 Task: Create a due date automation trigger when advanced on, on the tuesday after a card is due add content with a name or a description not containing resume at 11:00 AM.
Action: Mouse moved to (1210, 89)
Screenshot: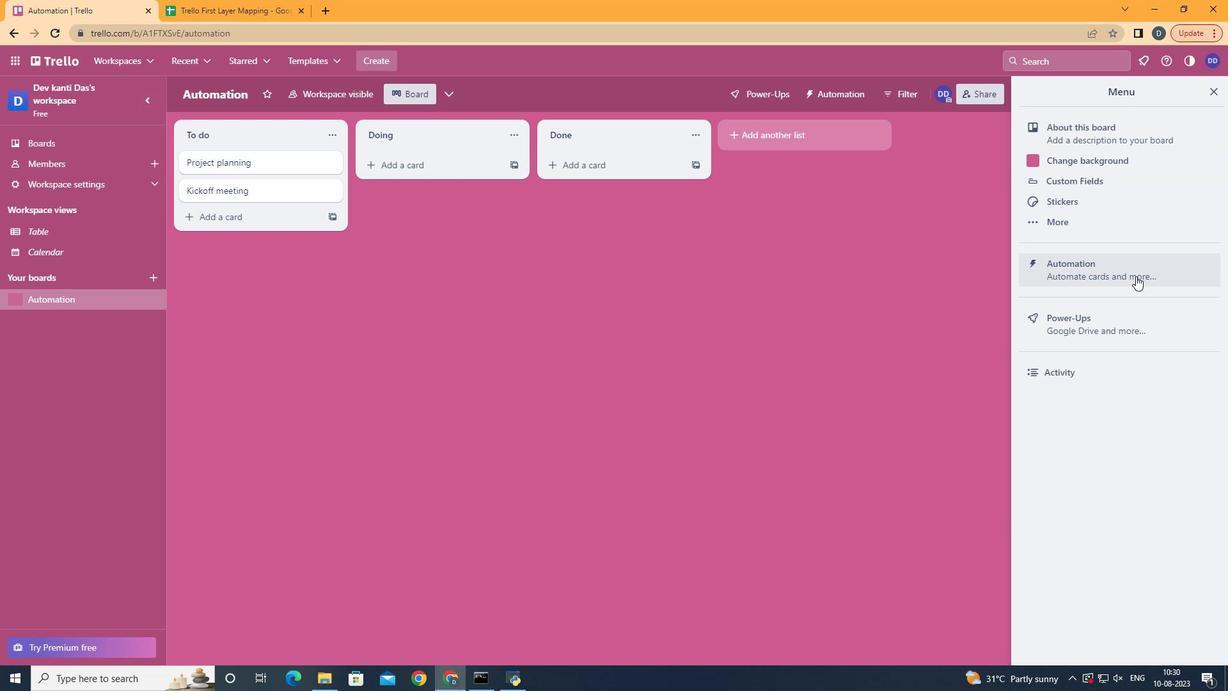 
Action: Mouse pressed left at (1210, 89)
Screenshot: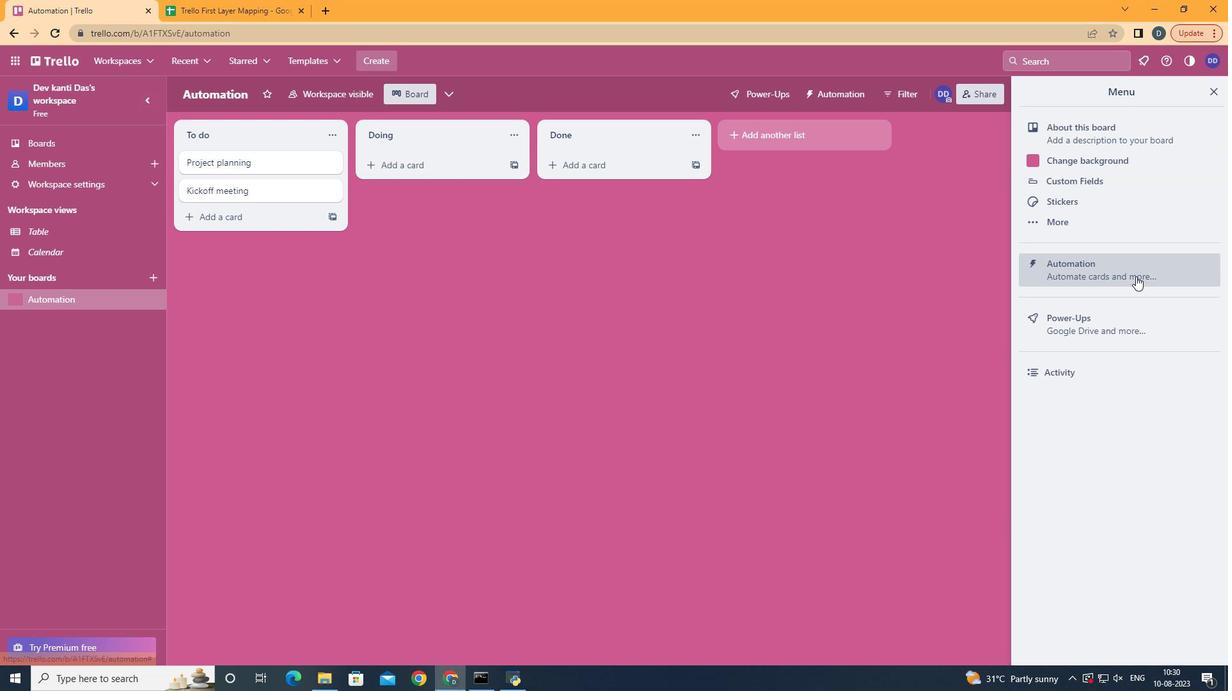 
Action: Mouse moved to (1136, 276)
Screenshot: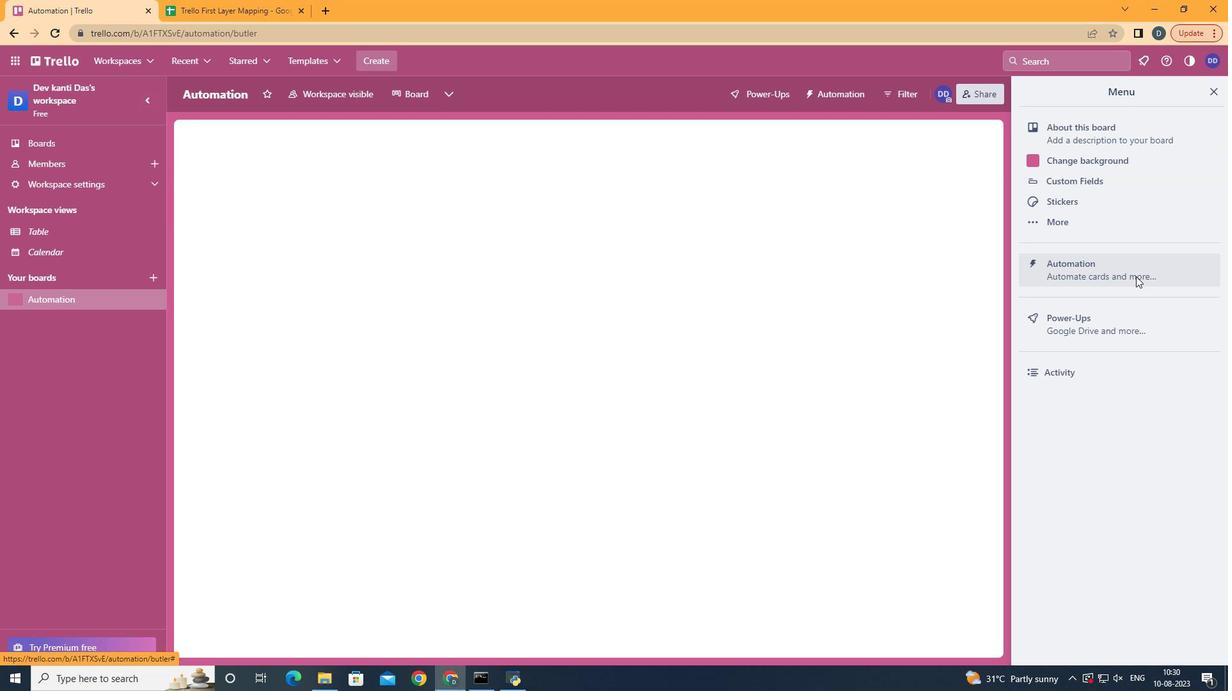 
Action: Mouse pressed left at (1136, 276)
Screenshot: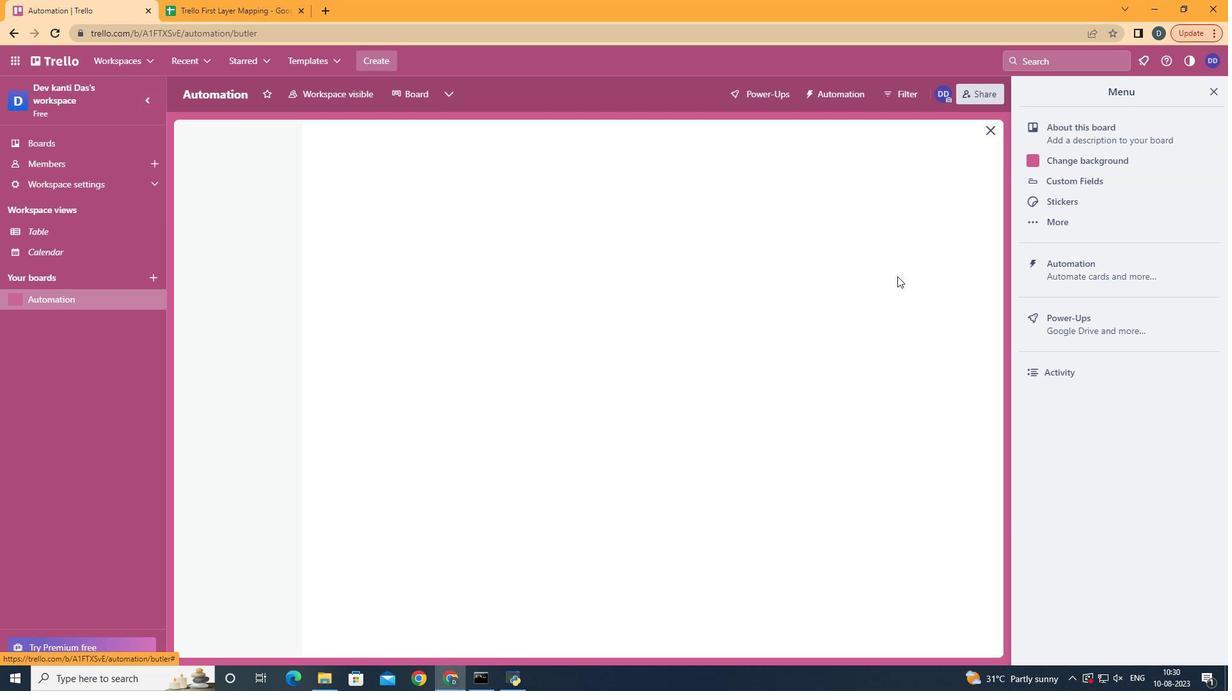 
Action: Mouse moved to (234, 252)
Screenshot: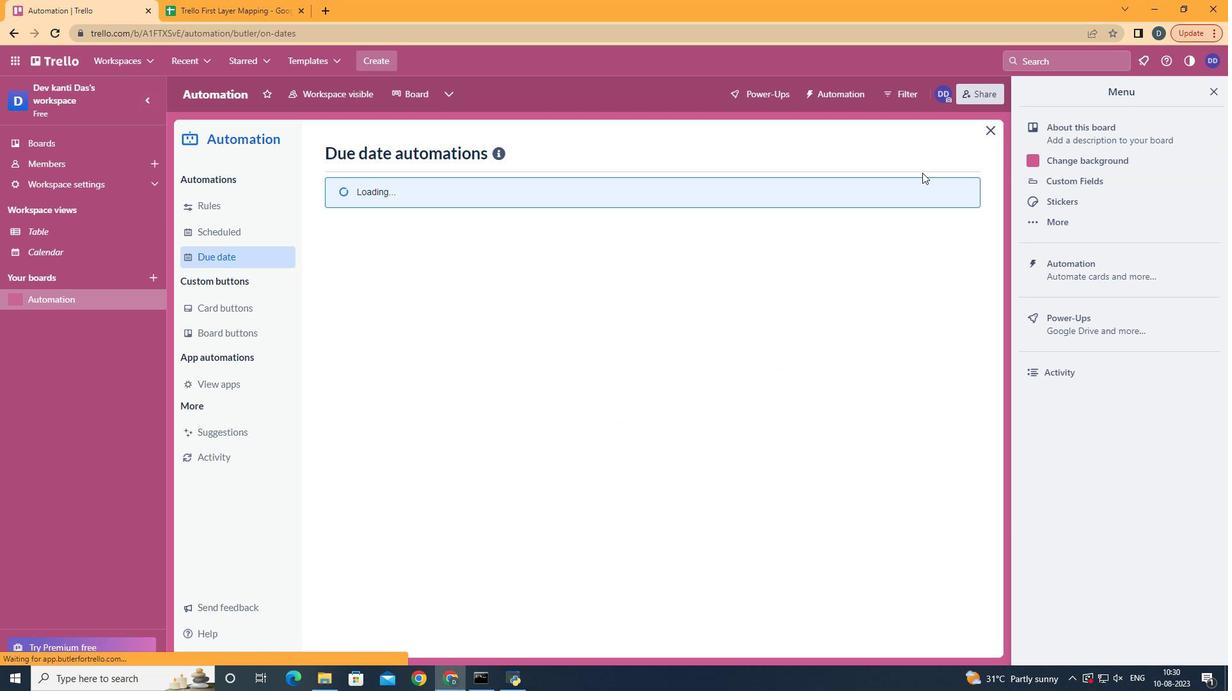 
Action: Mouse pressed left at (234, 252)
Screenshot: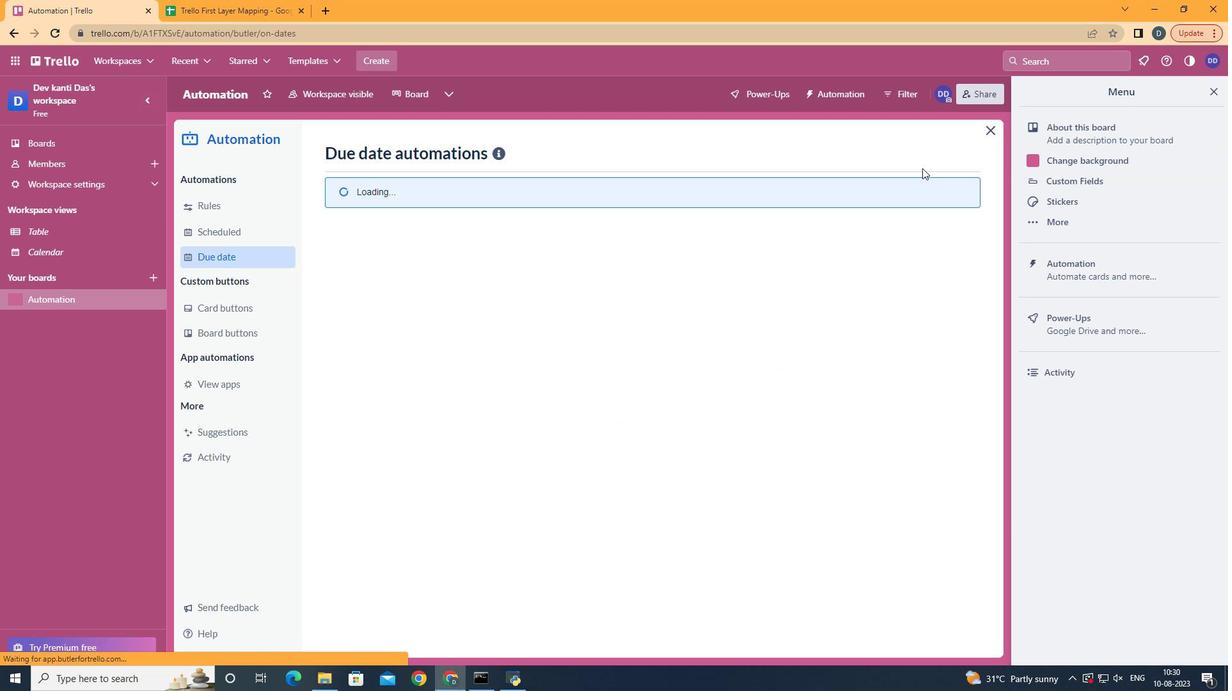 
Action: Mouse moved to (903, 152)
Screenshot: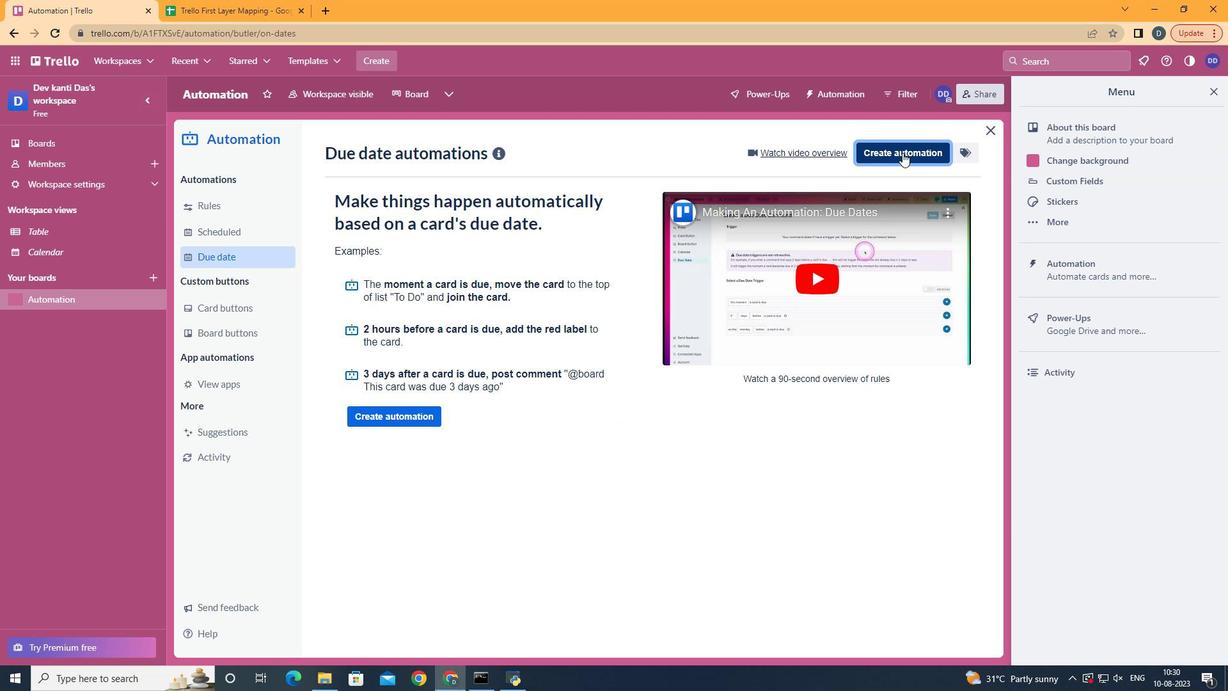 
Action: Mouse pressed left at (903, 152)
Screenshot: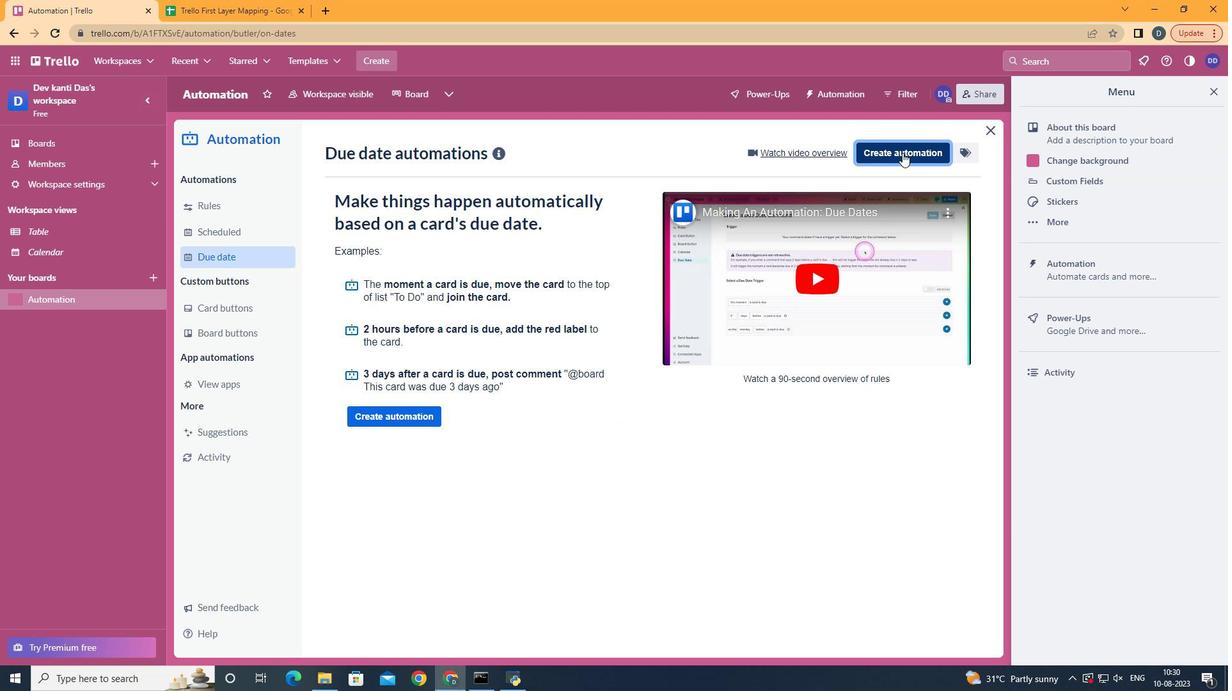 
Action: Mouse moved to (689, 273)
Screenshot: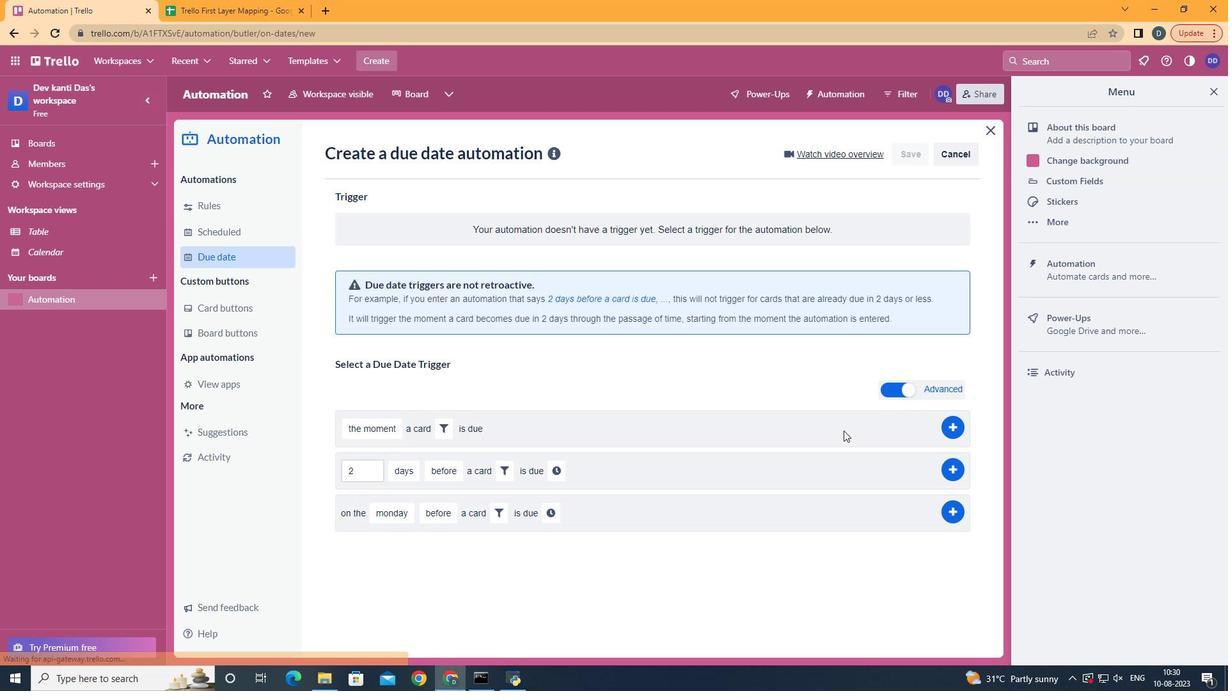 
Action: Mouse pressed left at (689, 273)
Screenshot: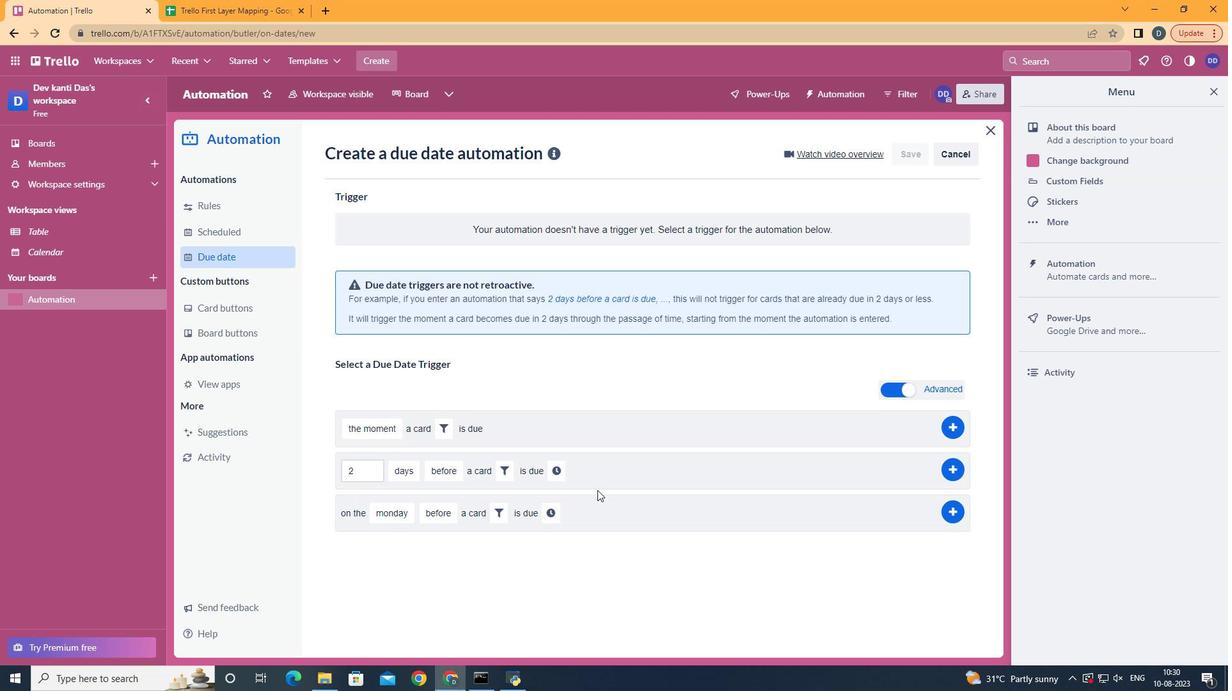 
Action: Mouse moved to (428, 358)
Screenshot: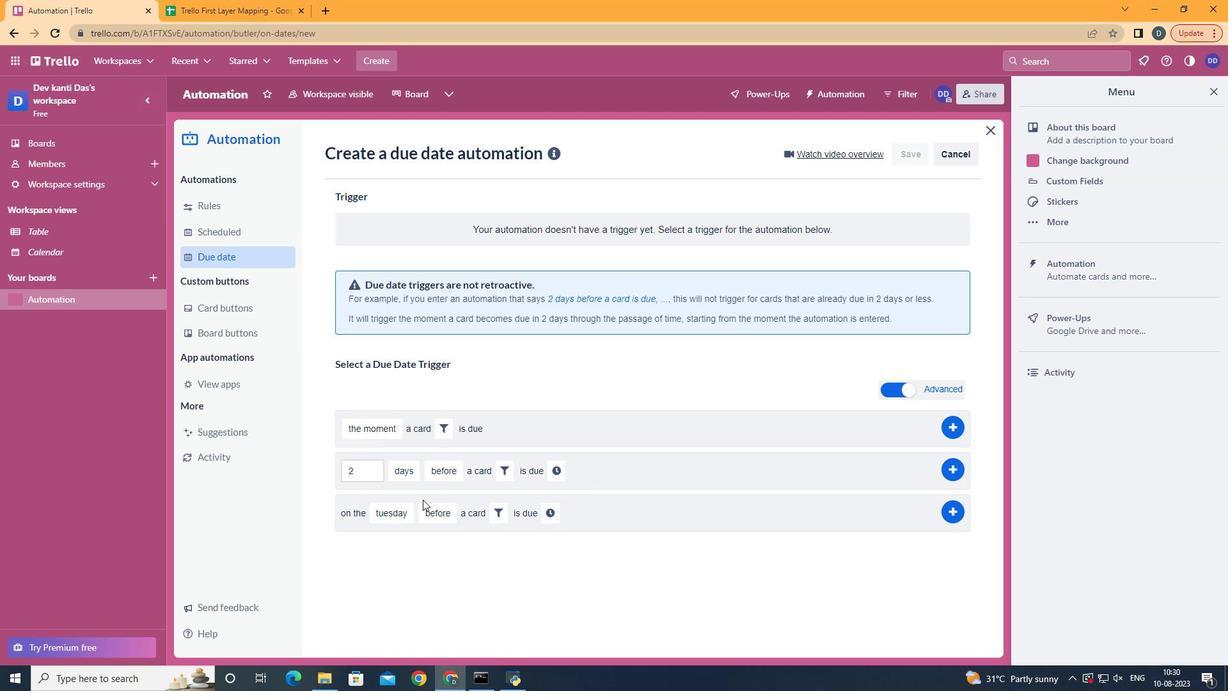 
Action: Mouse pressed left at (428, 358)
Screenshot: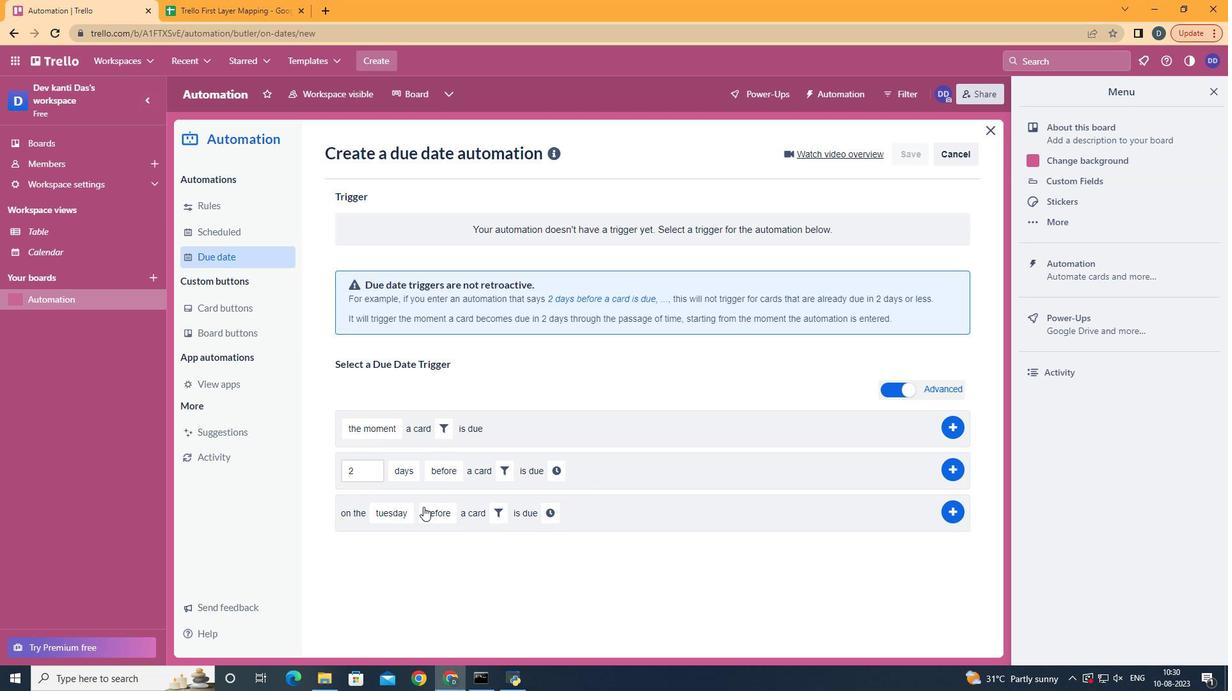 
Action: Mouse moved to (444, 563)
Screenshot: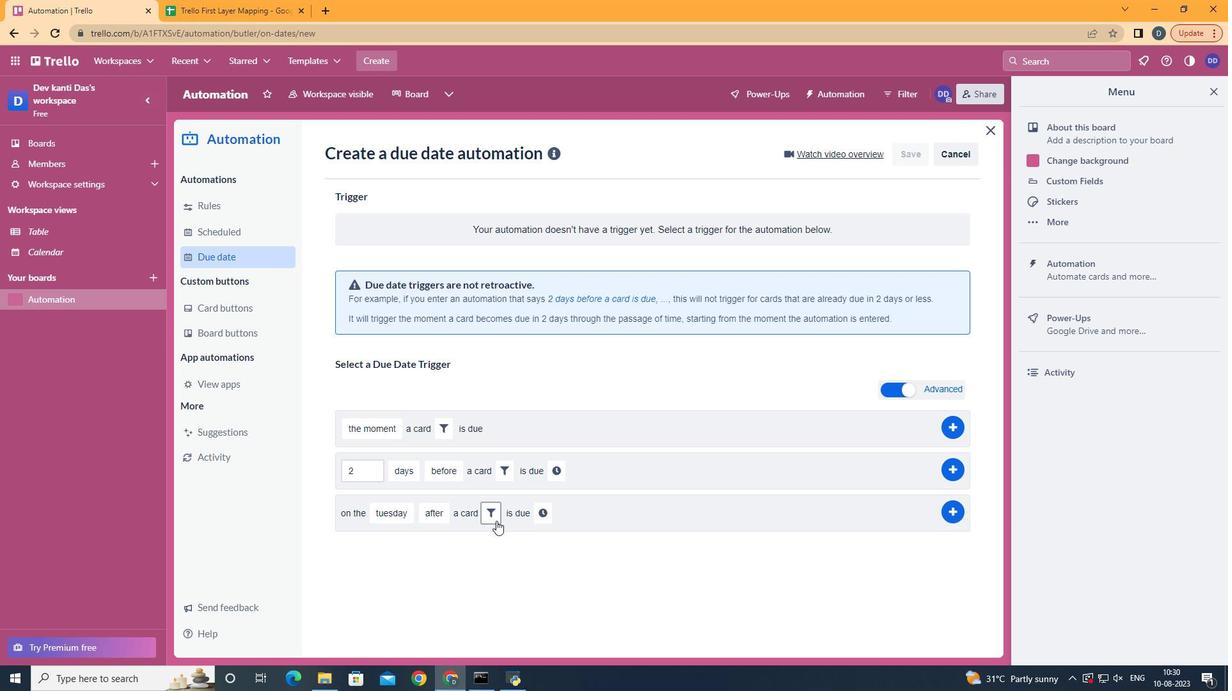 
Action: Mouse pressed left at (444, 563)
Screenshot: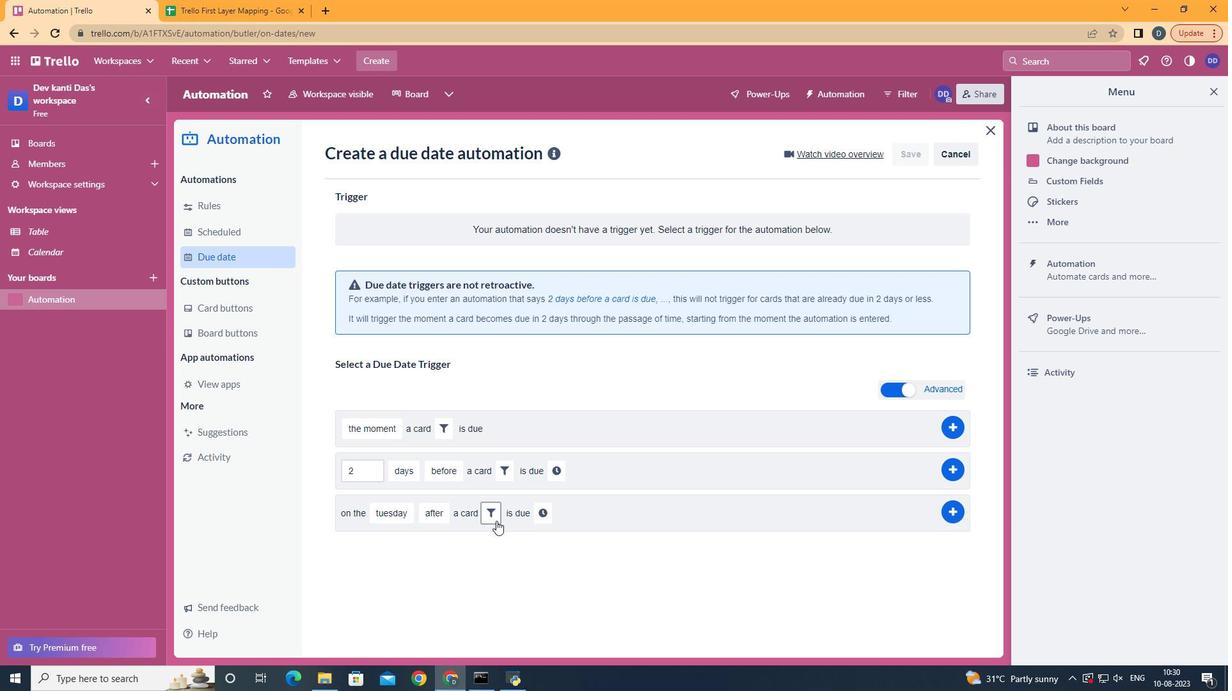 
Action: Mouse moved to (496, 521)
Screenshot: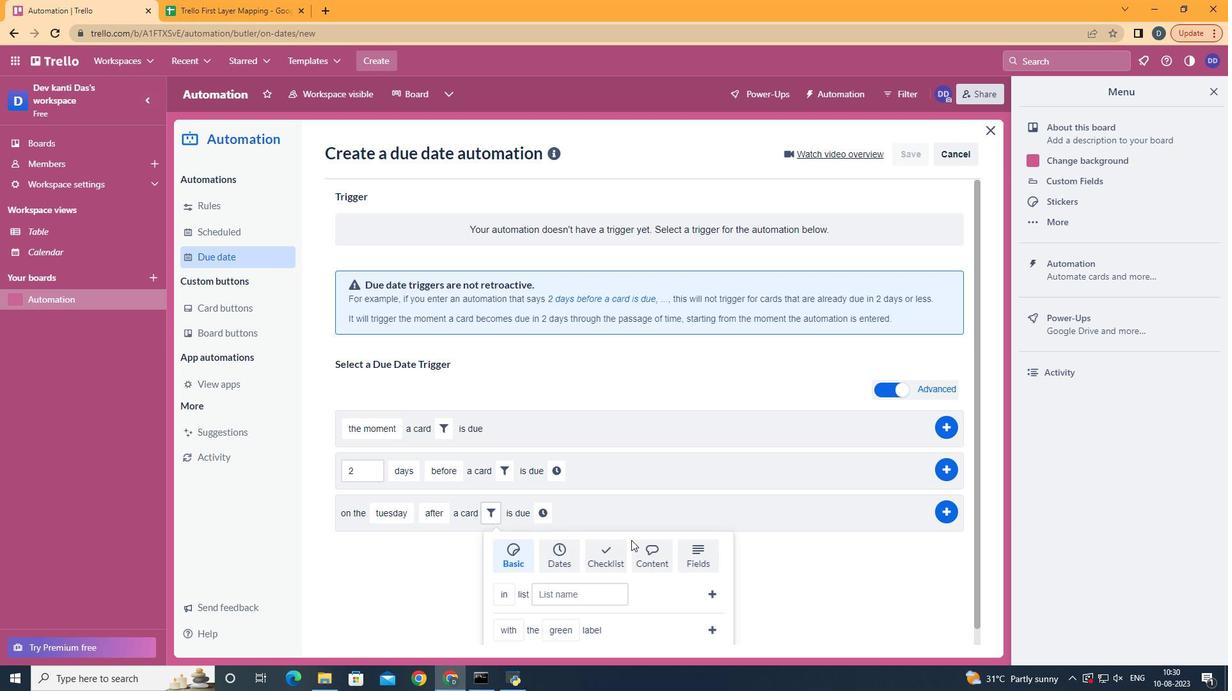 
Action: Mouse pressed left at (496, 521)
Screenshot: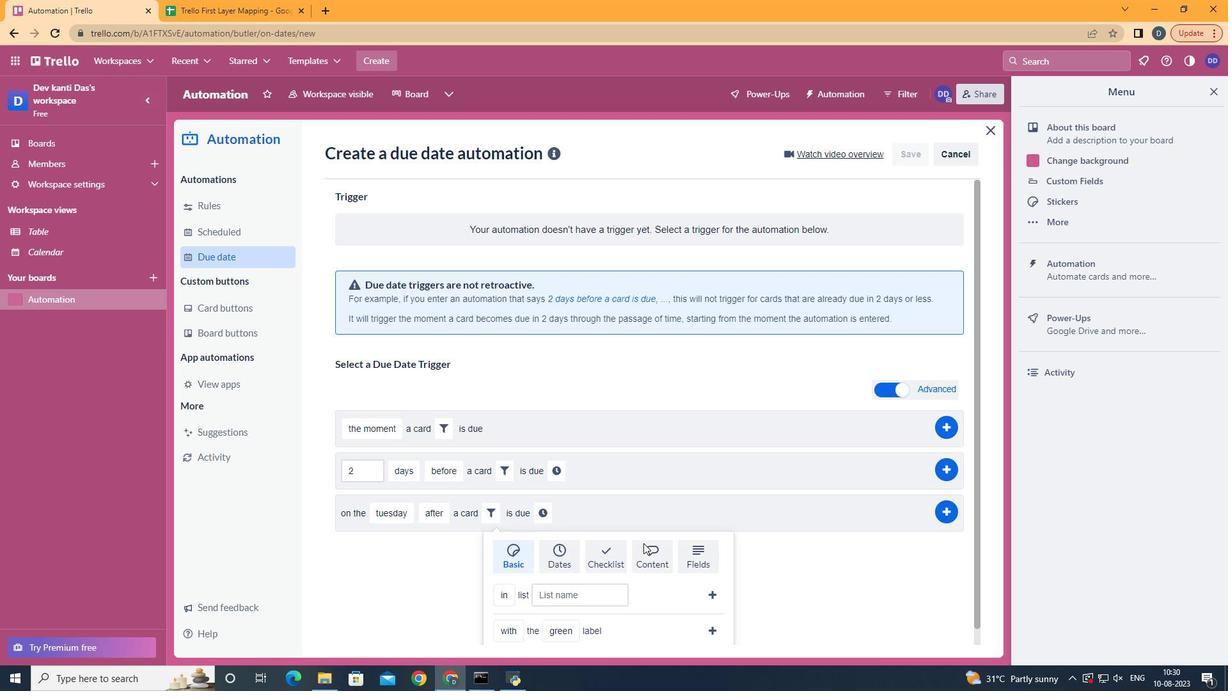 
Action: Mouse moved to (661, 557)
Screenshot: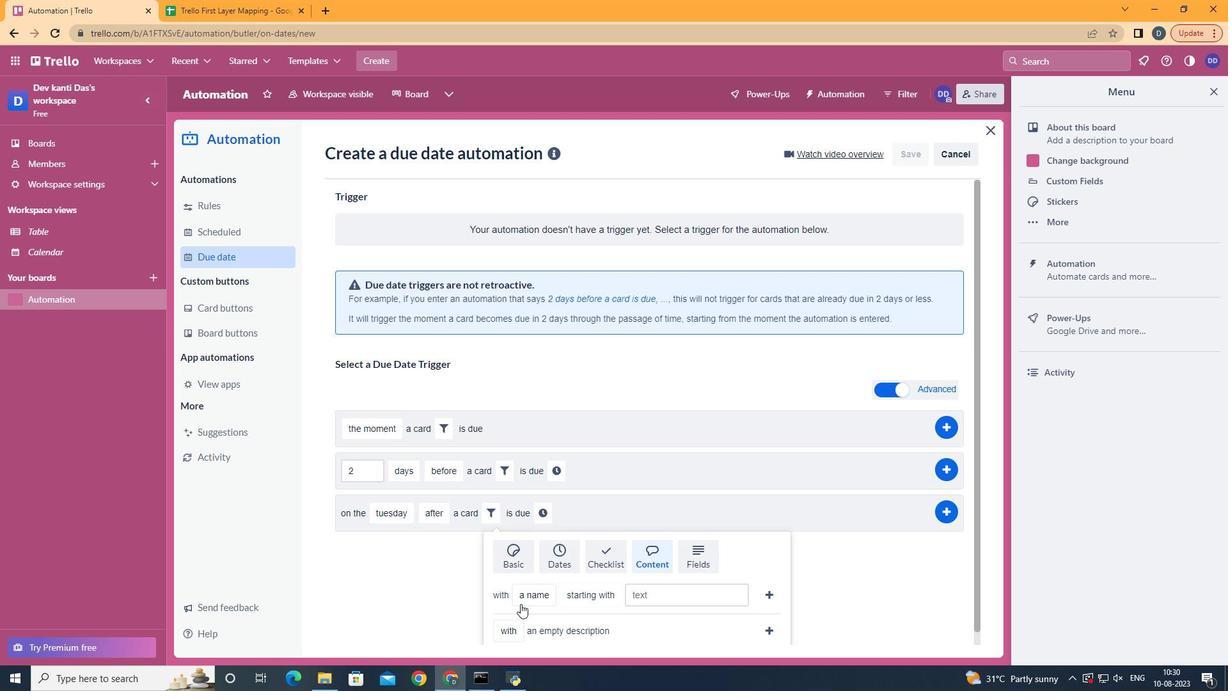 
Action: Mouse pressed left at (661, 557)
Screenshot: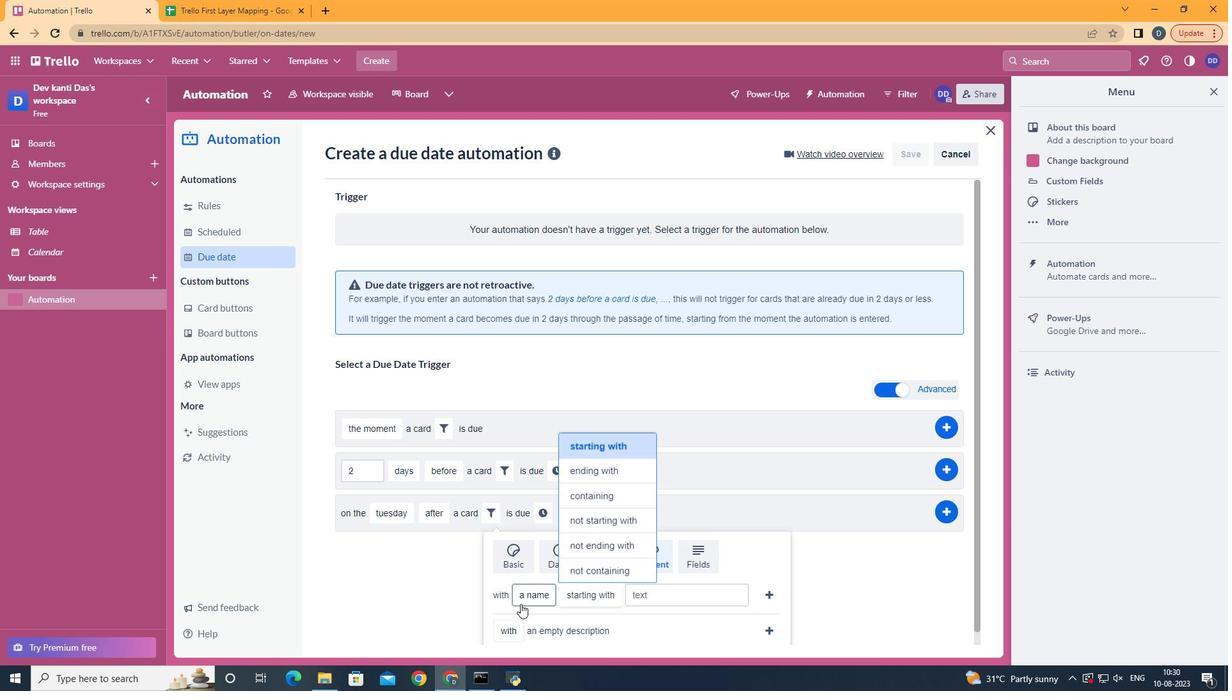 
Action: Mouse moved to (574, 563)
Screenshot: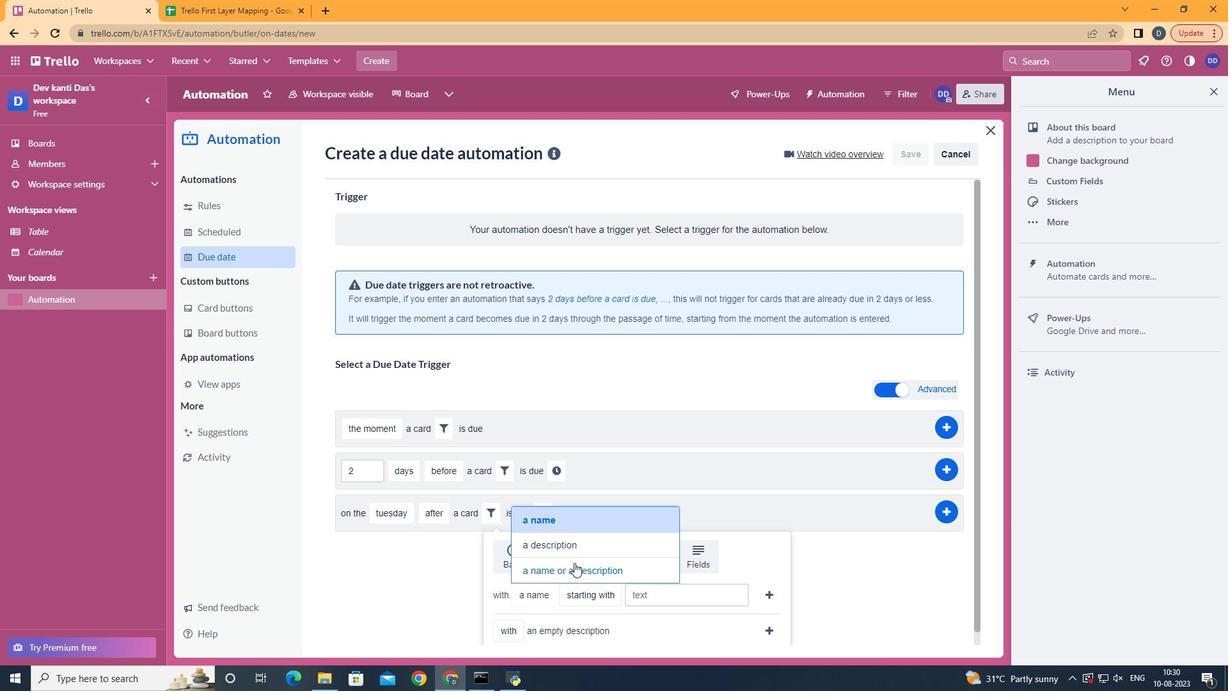 
Action: Mouse pressed left at (574, 563)
Screenshot: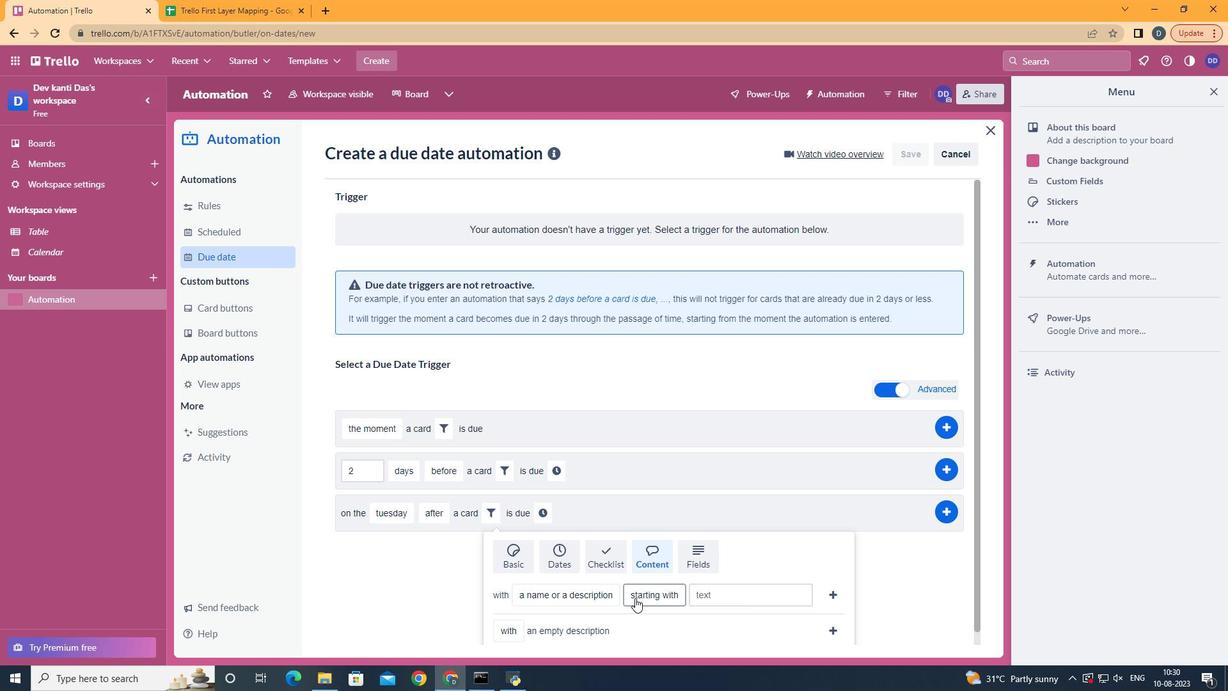 
Action: Mouse moved to (675, 561)
Screenshot: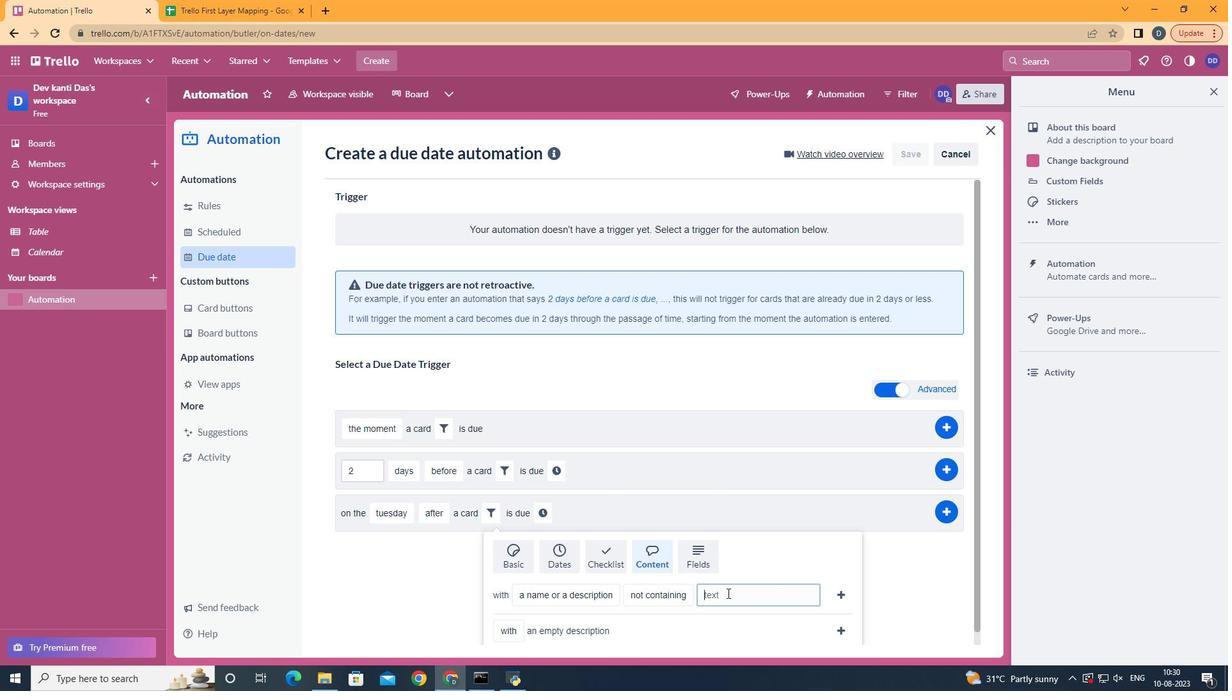
Action: Mouse pressed left at (675, 561)
Screenshot: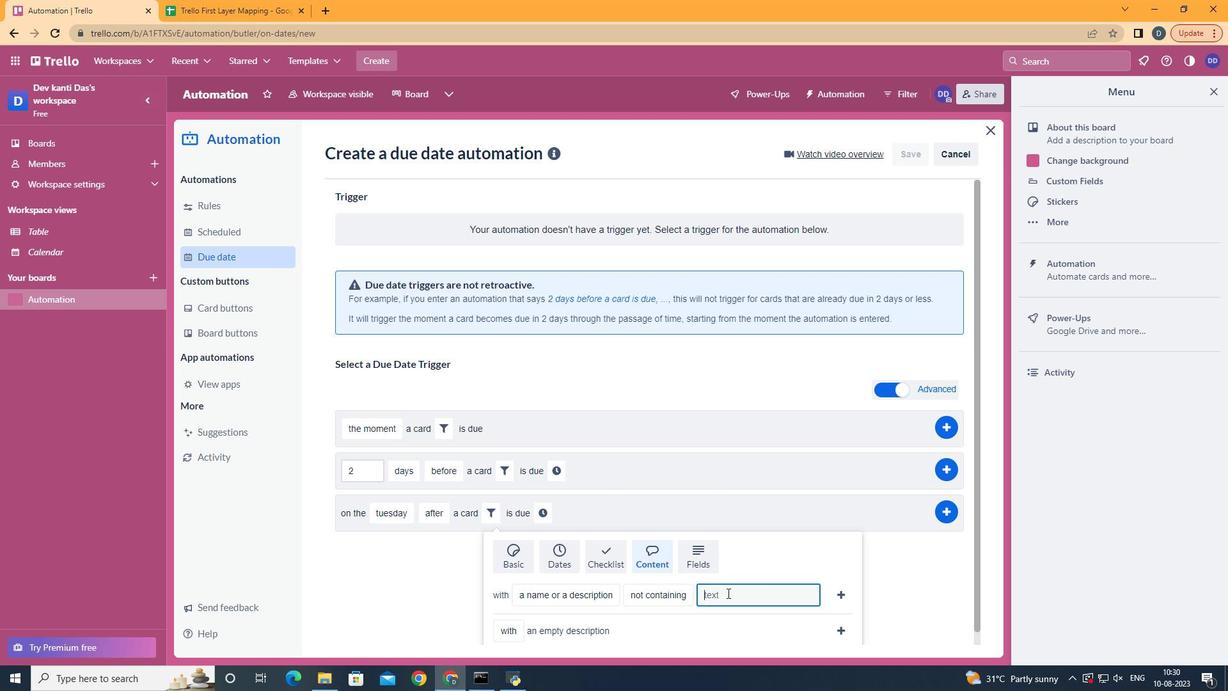 
Action: Mouse moved to (727, 593)
Screenshot: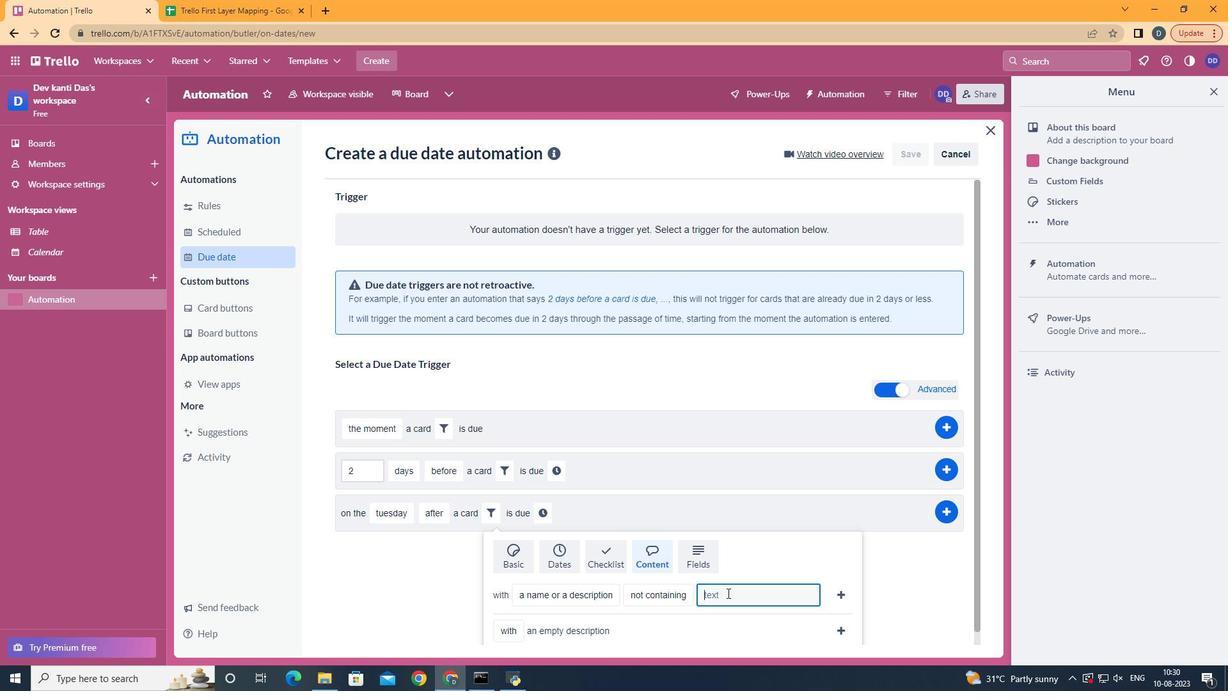
Action: Mouse pressed left at (727, 593)
Screenshot: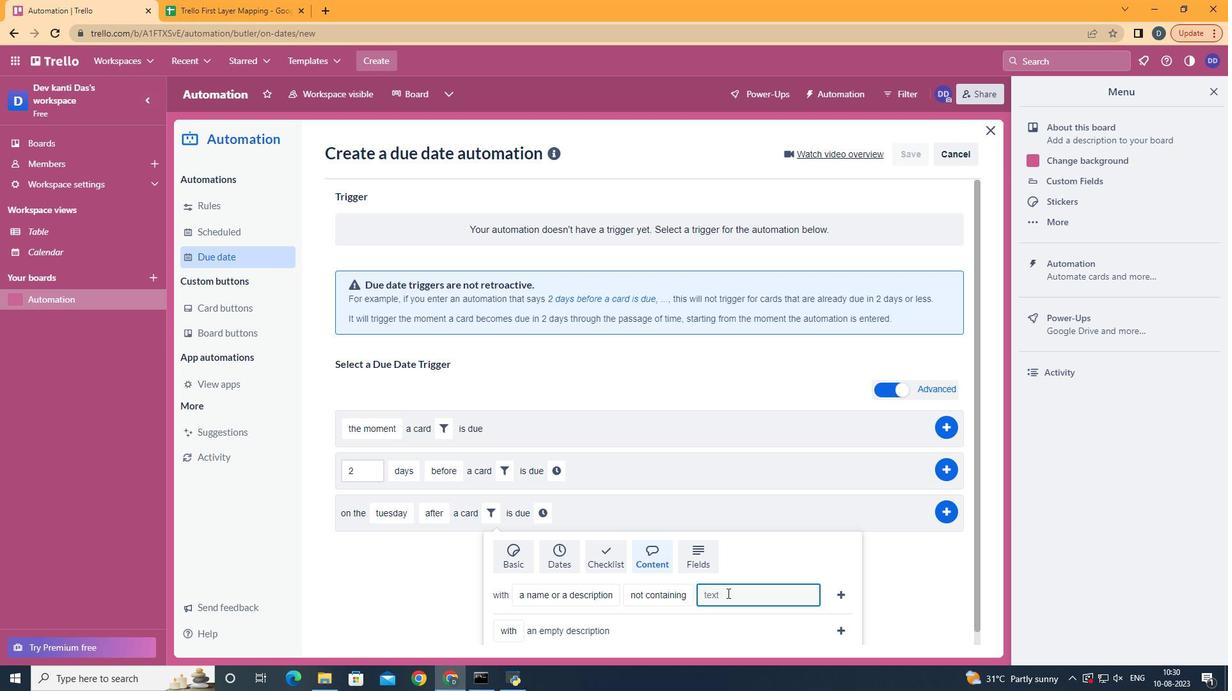 
Action: Mouse moved to (727, 593)
Screenshot: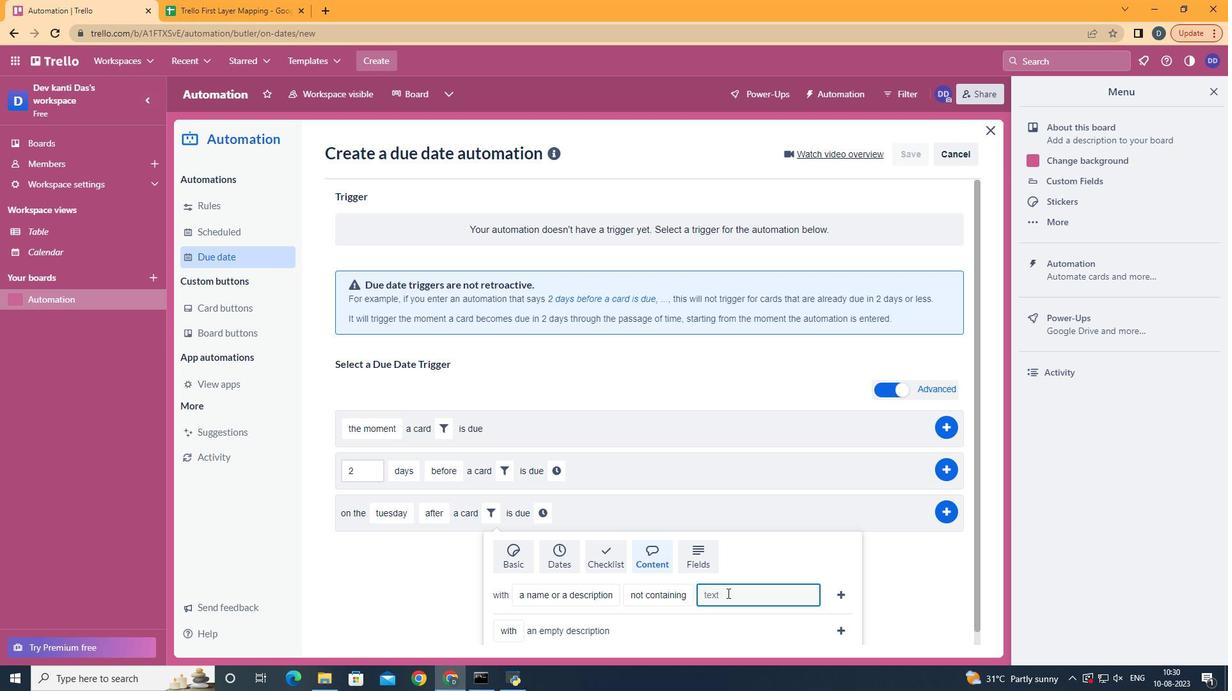 
Action: Key pressed resume
Screenshot: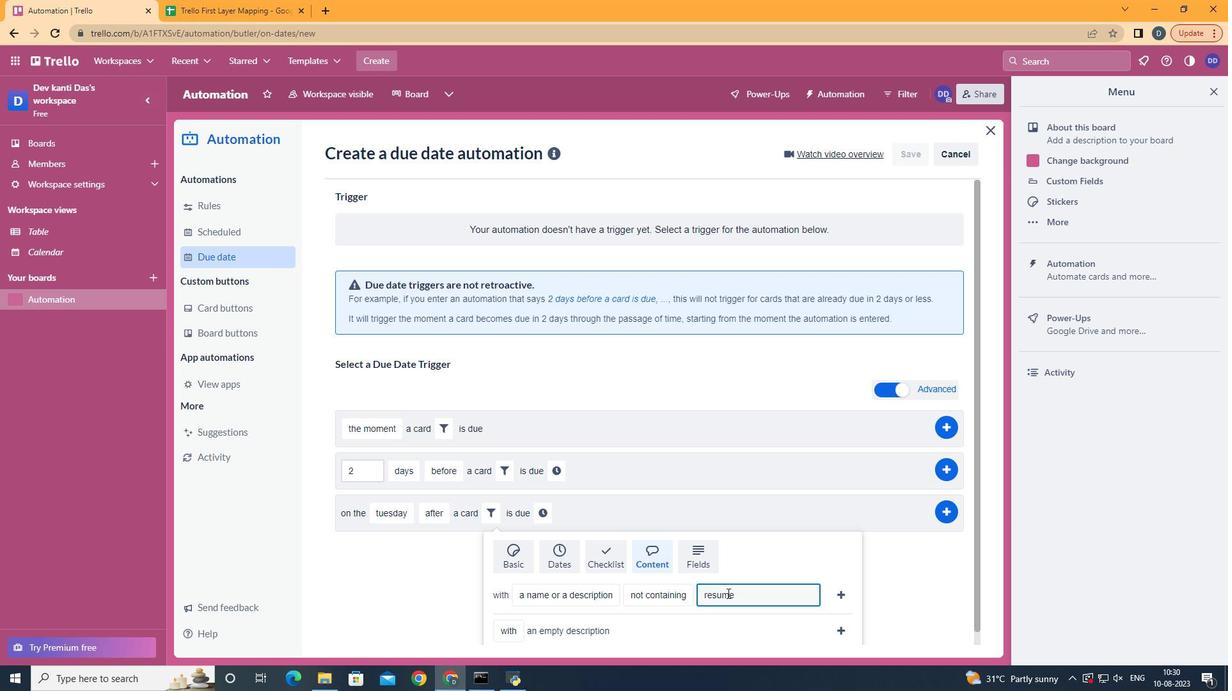 
Action: Mouse moved to (848, 599)
Screenshot: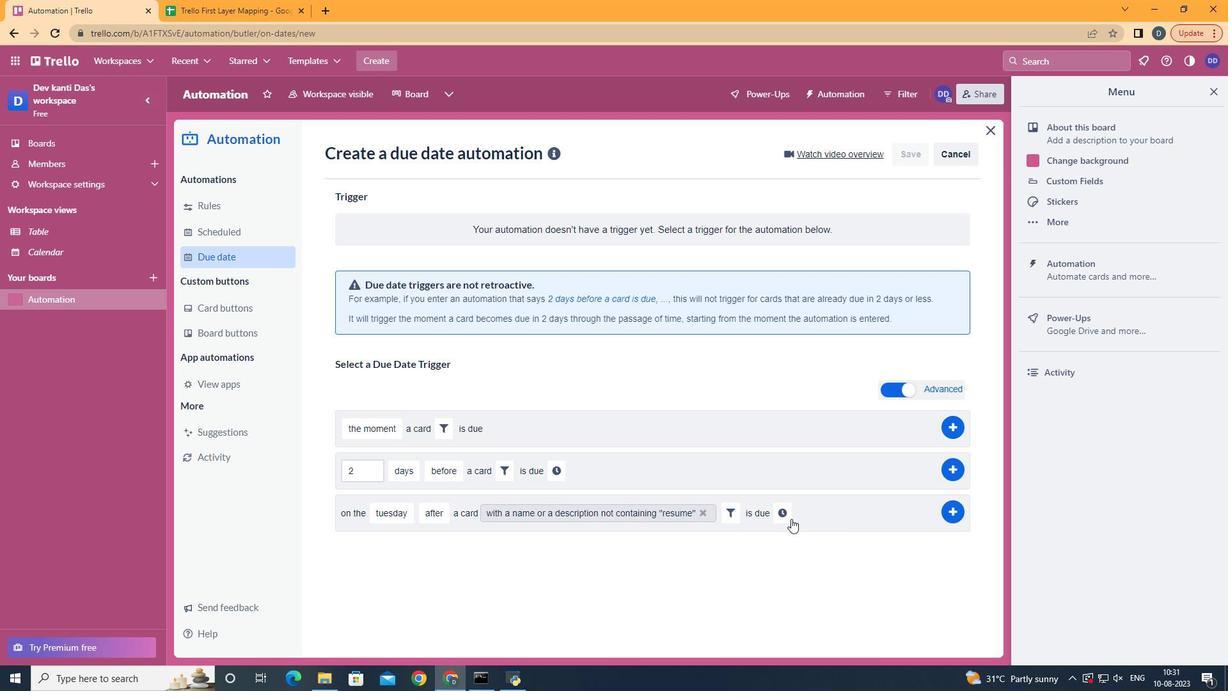 
Action: Mouse pressed left at (848, 599)
Screenshot: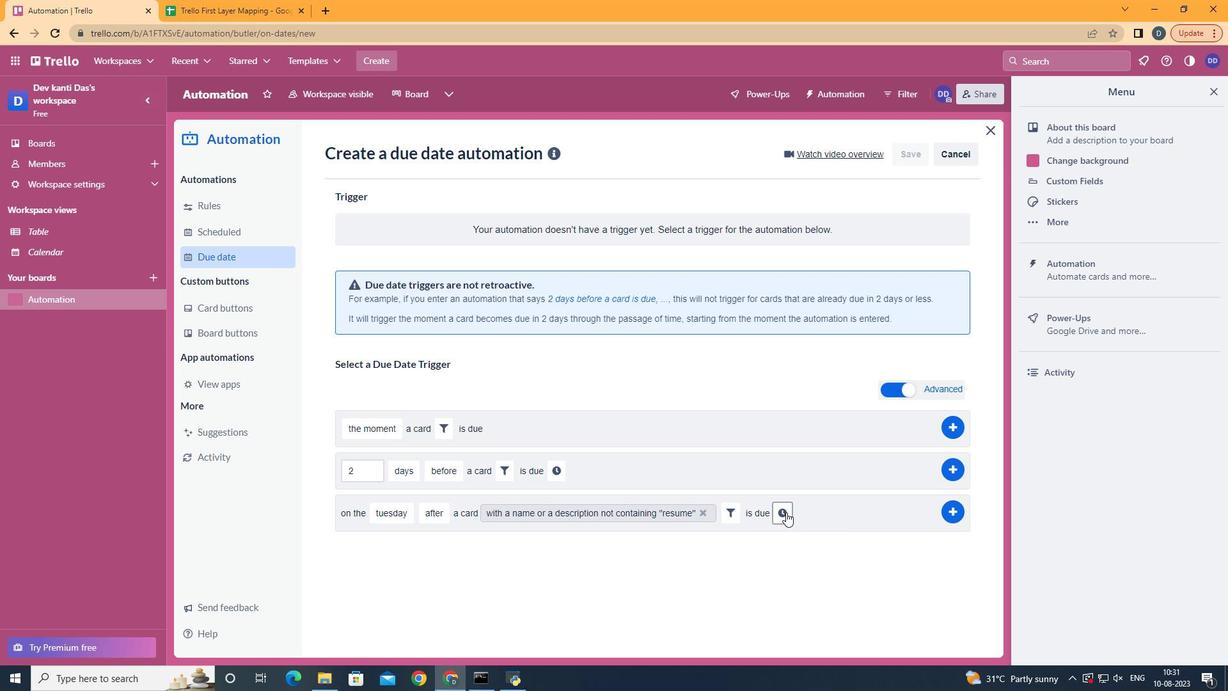 
Action: Mouse moved to (786, 512)
Screenshot: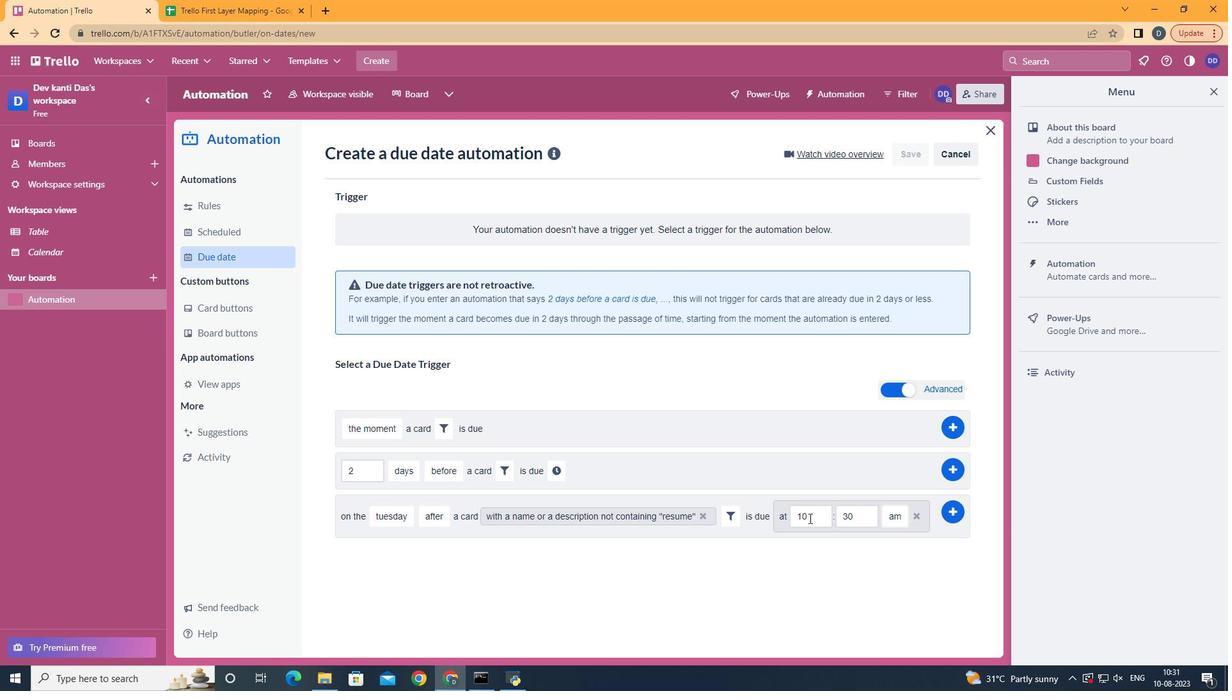 
Action: Mouse pressed left at (786, 512)
Screenshot: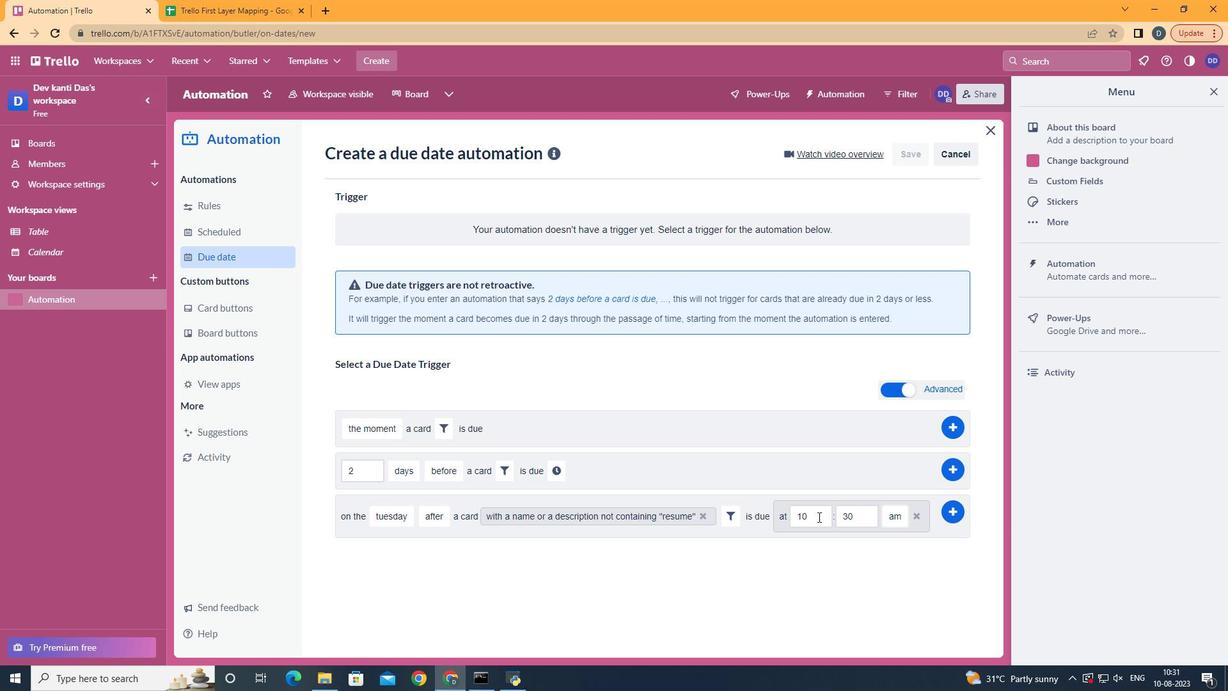 
Action: Mouse moved to (818, 517)
Screenshot: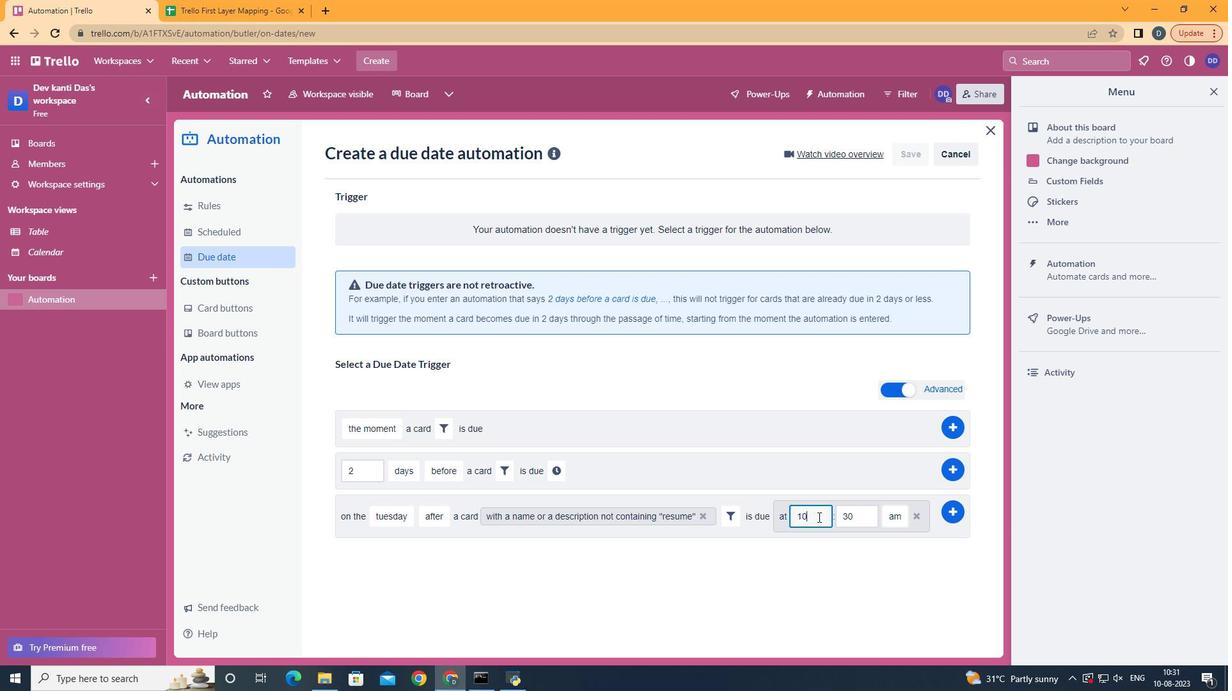 
Action: Mouse pressed left at (818, 517)
Screenshot: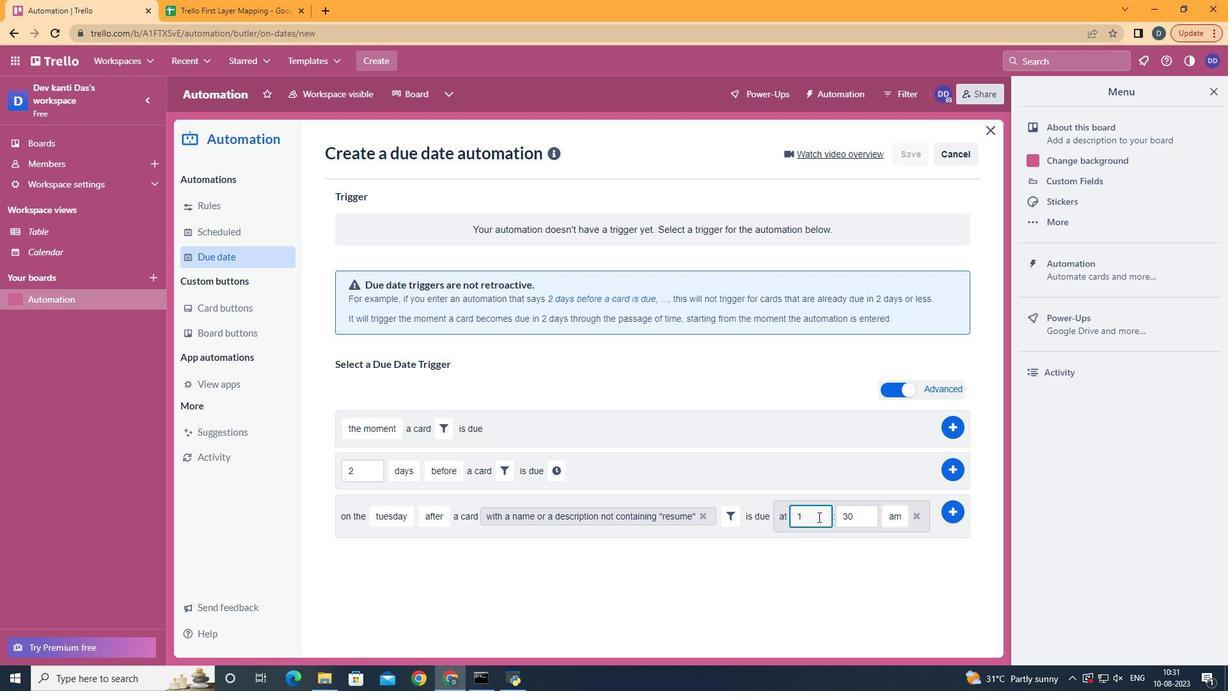 
Action: Key pressed <Key.backspace>1
Screenshot: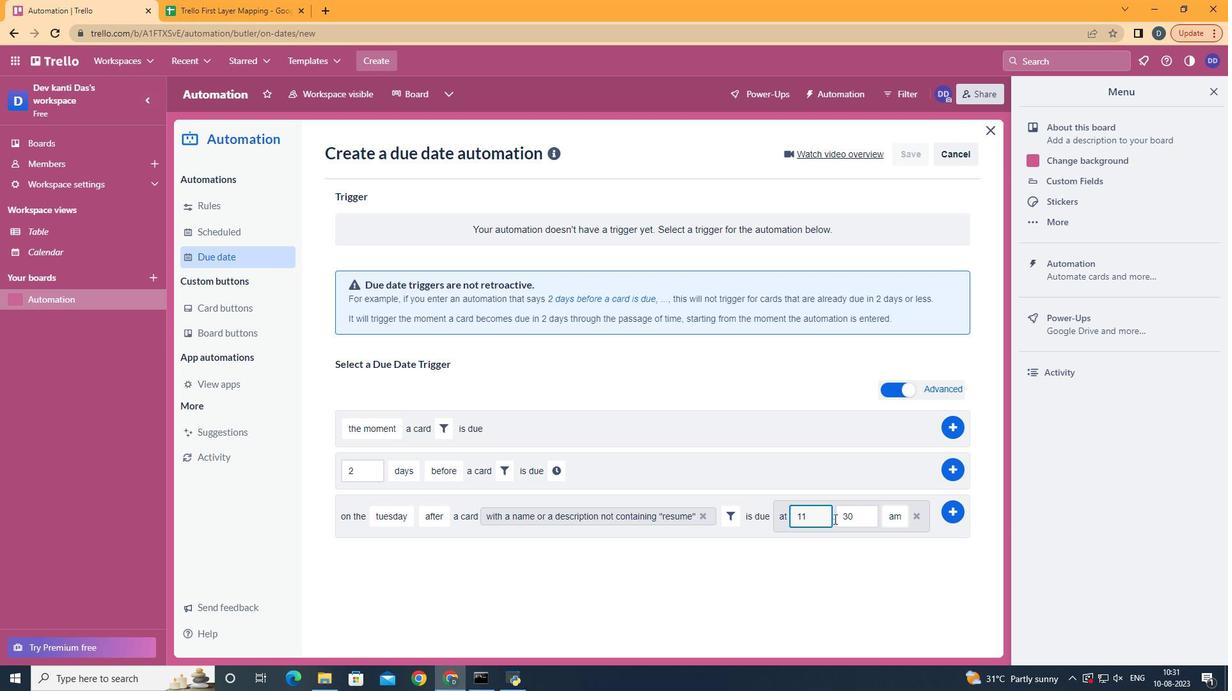 
Action: Mouse moved to (860, 524)
Screenshot: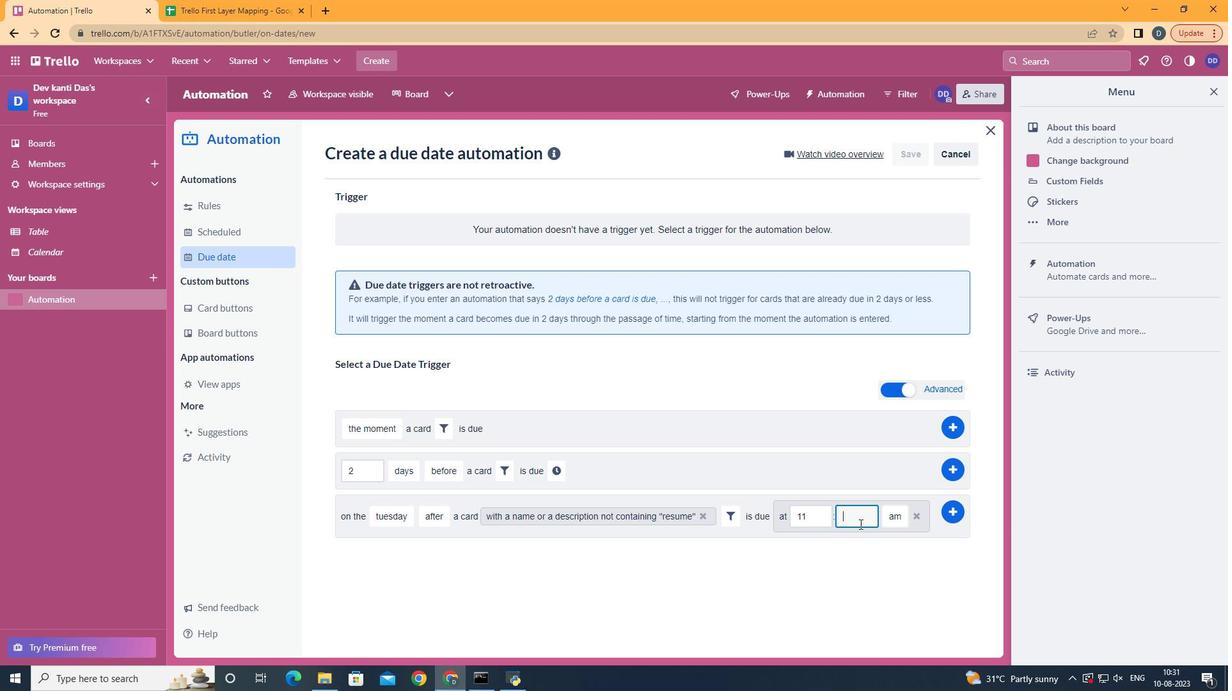 
Action: Mouse pressed left at (860, 524)
Screenshot: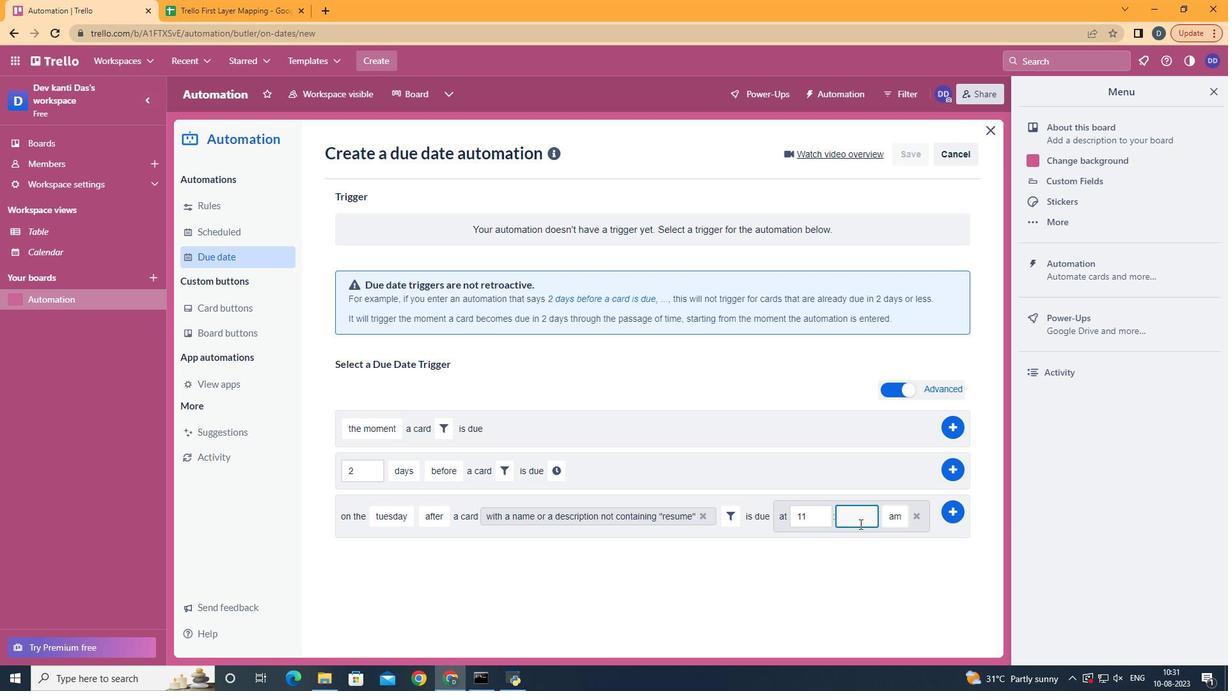 
Action: Key pressed <Key.backspace><Key.backspace>00
Screenshot: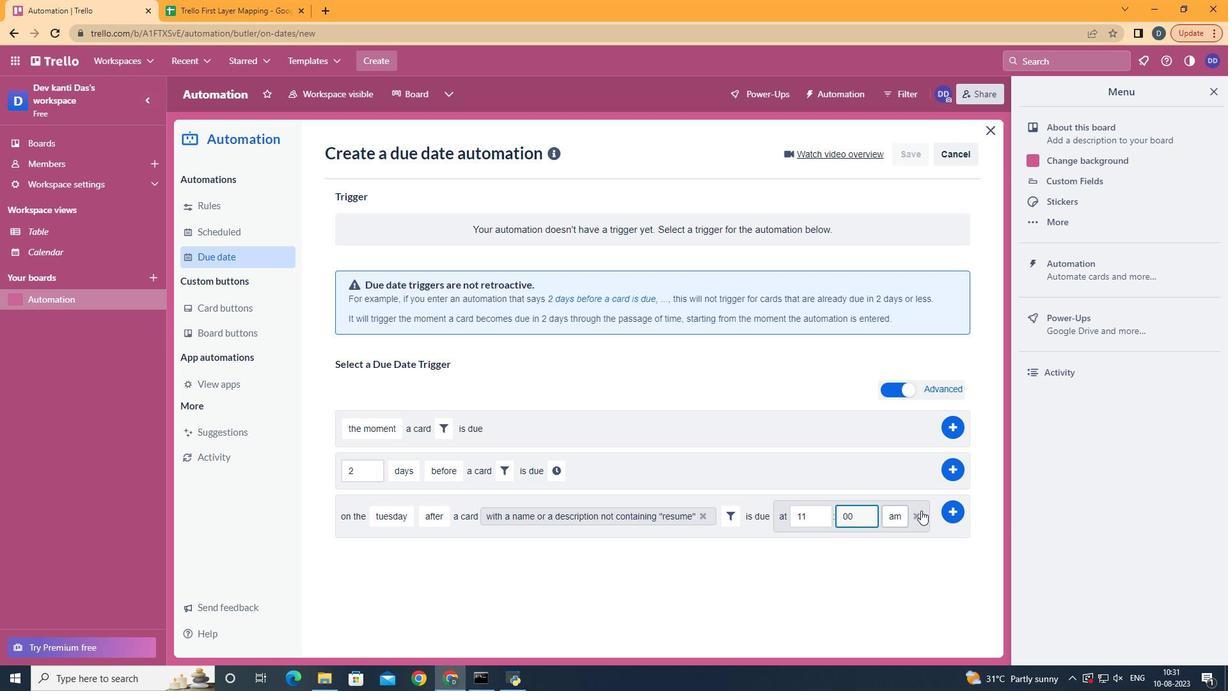 
Action: Mouse moved to (954, 501)
Screenshot: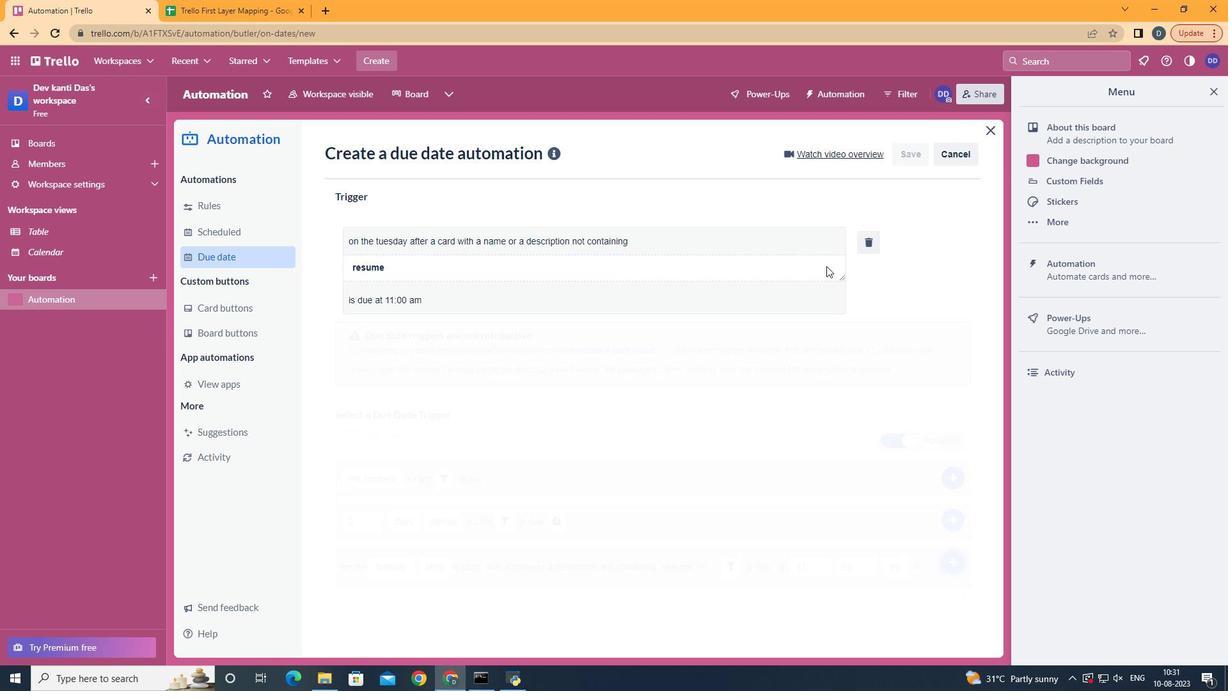 
Action: Mouse pressed left at (954, 501)
Screenshot: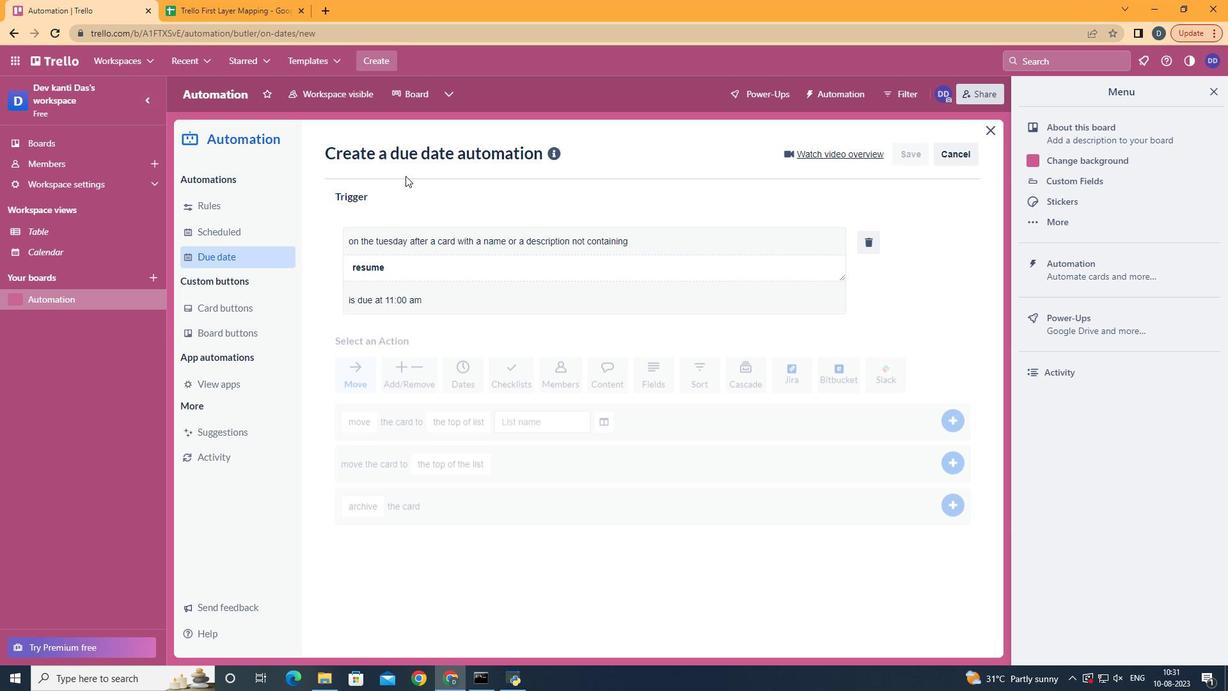 
Action: Mouse moved to (679, 352)
Screenshot: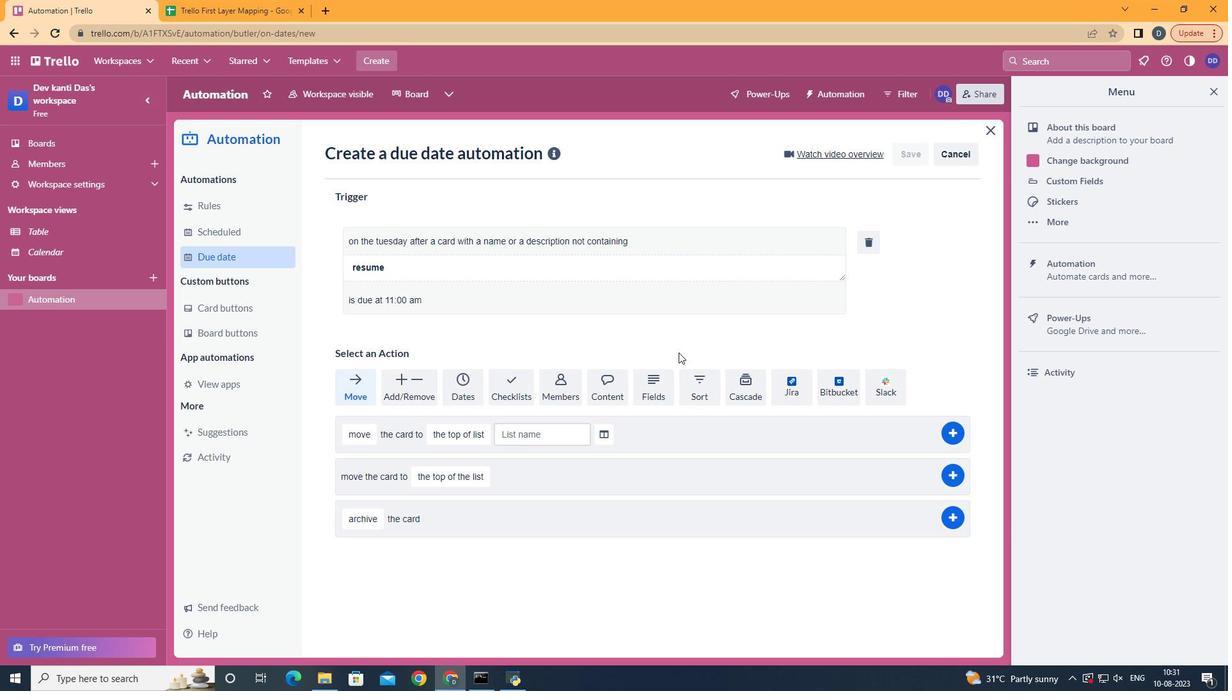 
